 Task: In group invitations choose email frequency weekly.
Action: Mouse moved to (657, 72)
Screenshot: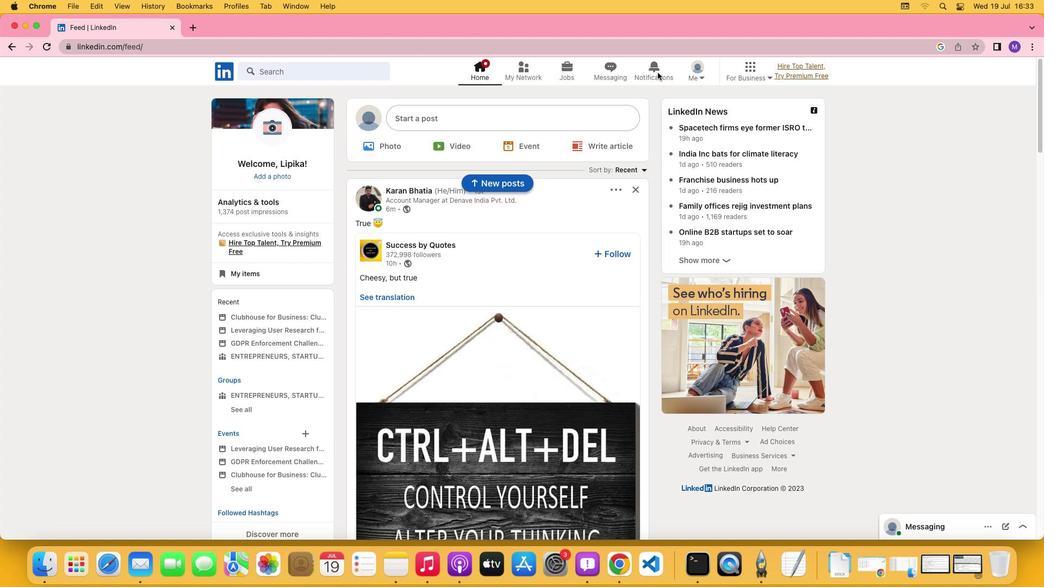 
Action: Mouse pressed left at (657, 72)
Screenshot: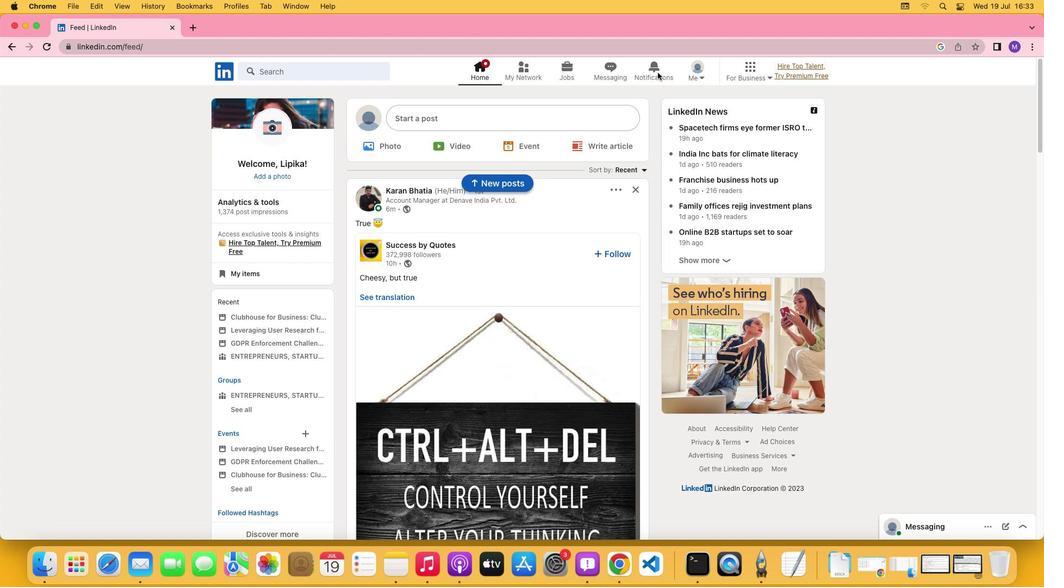 
Action: Mouse moved to (655, 72)
Screenshot: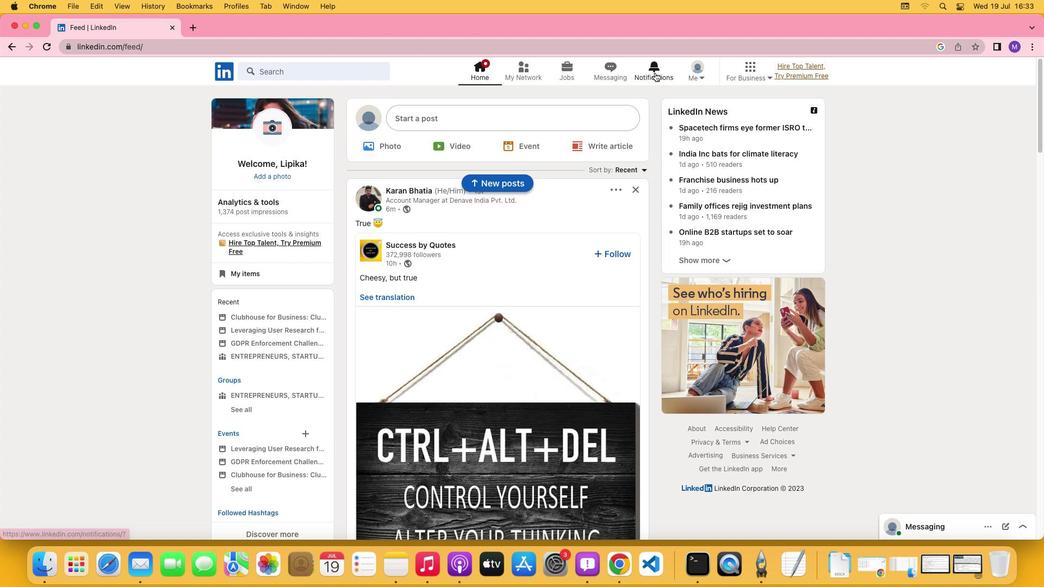 
Action: Mouse pressed left at (655, 72)
Screenshot: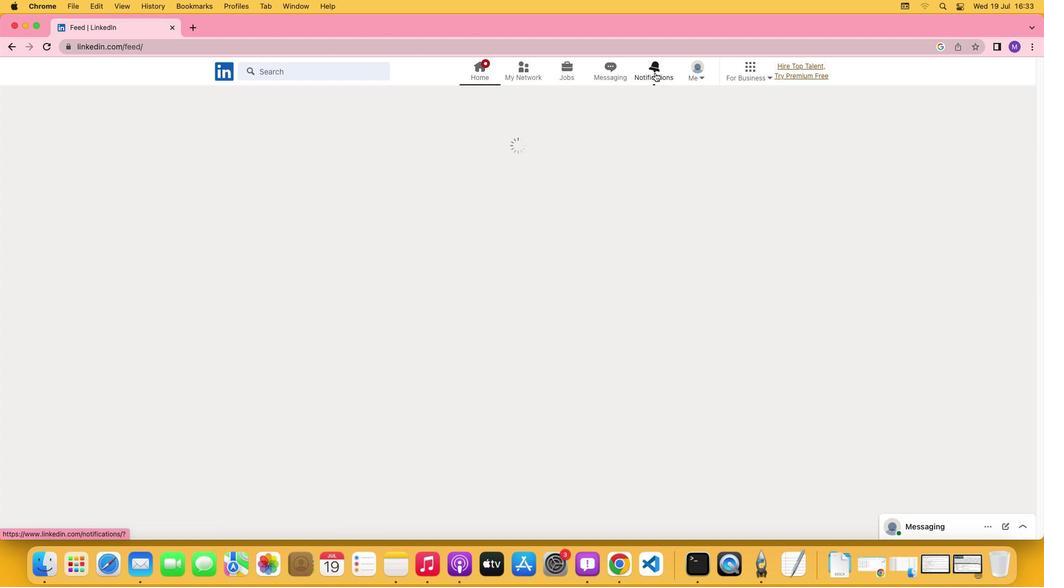 
Action: Mouse moved to (260, 142)
Screenshot: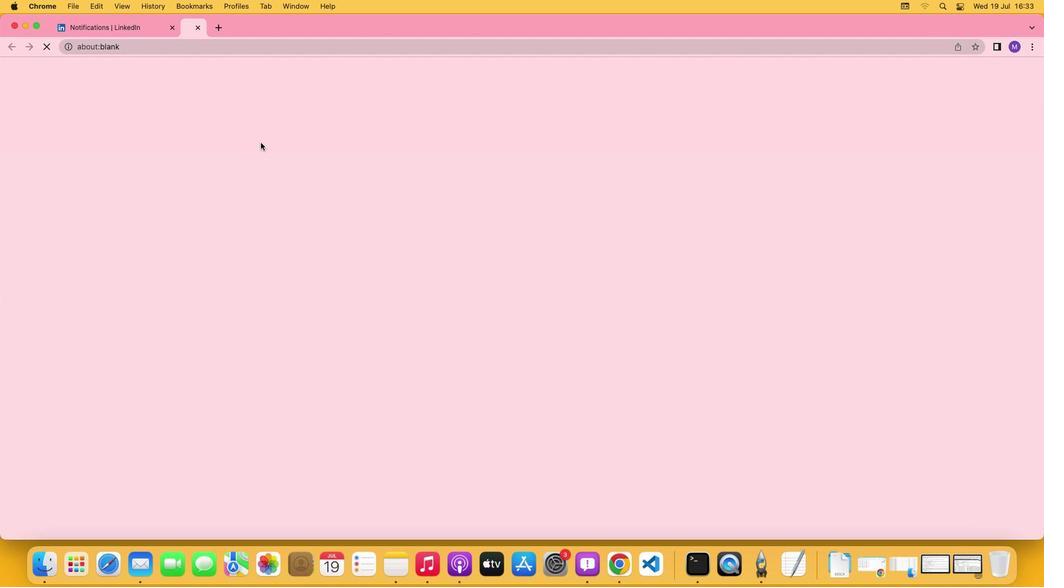 
Action: Mouse pressed left at (260, 142)
Screenshot: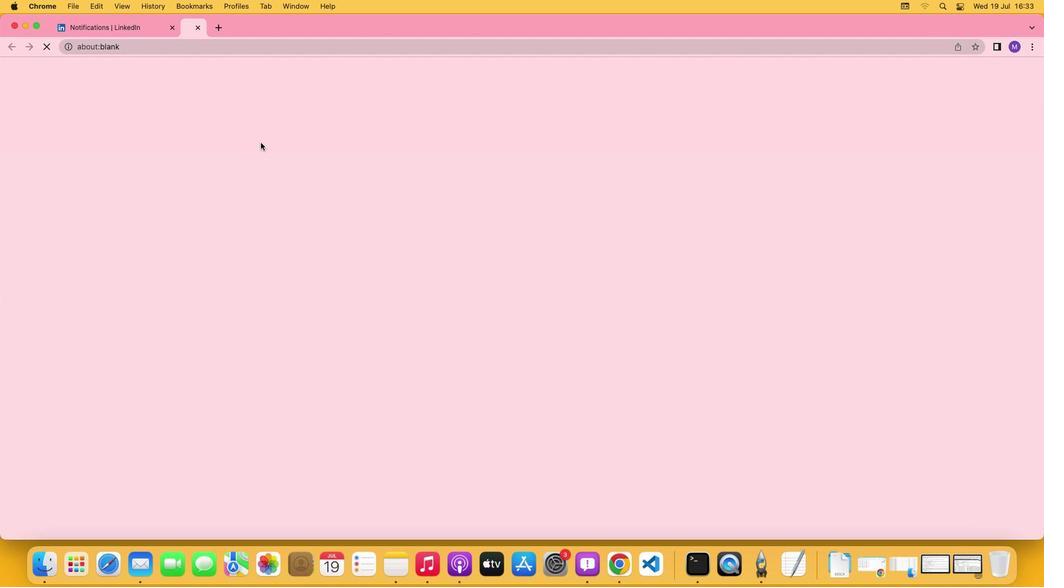 
Action: Mouse moved to (427, 272)
Screenshot: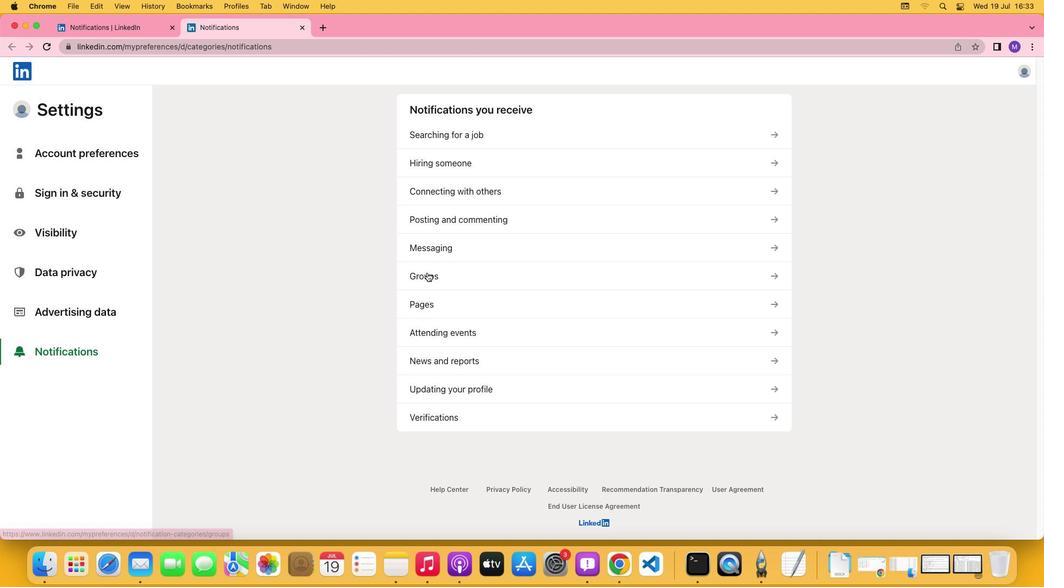 
Action: Mouse pressed left at (427, 272)
Screenshot: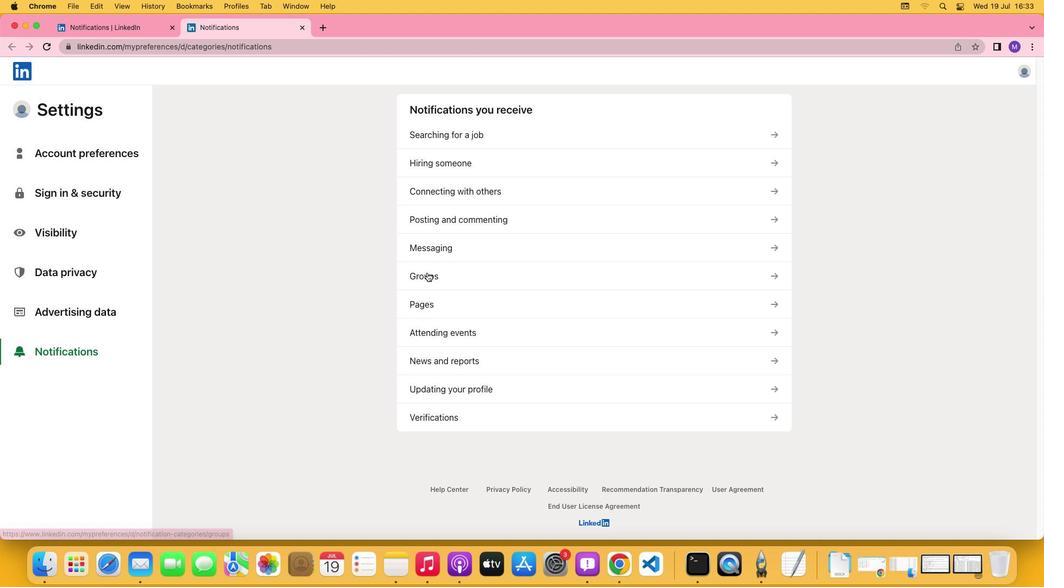 
Action: Mouse moved to (476, 175)
Screenshot: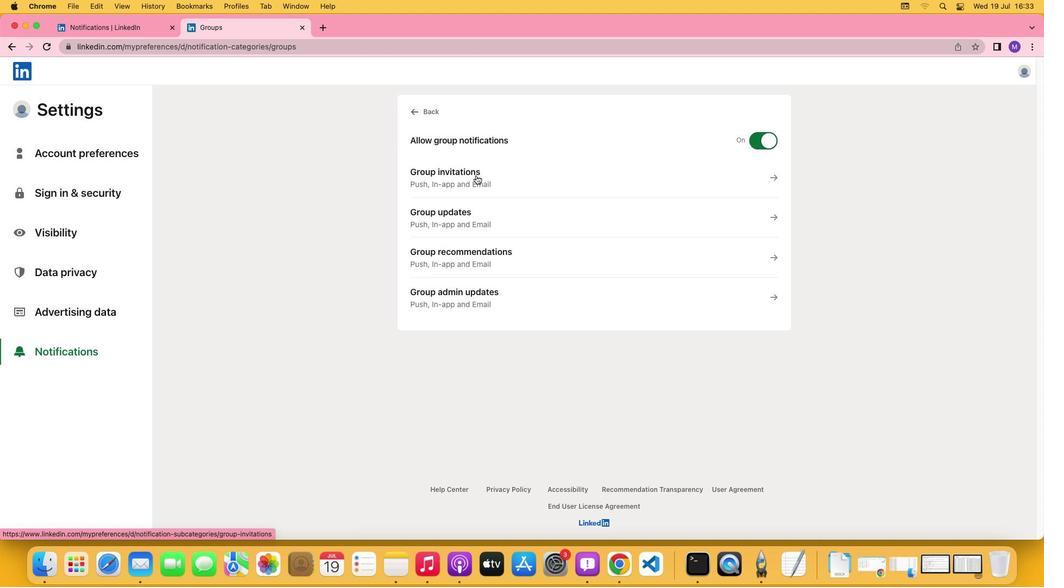 
Action: Mouse pressed left at (476, 175)
Screenshot: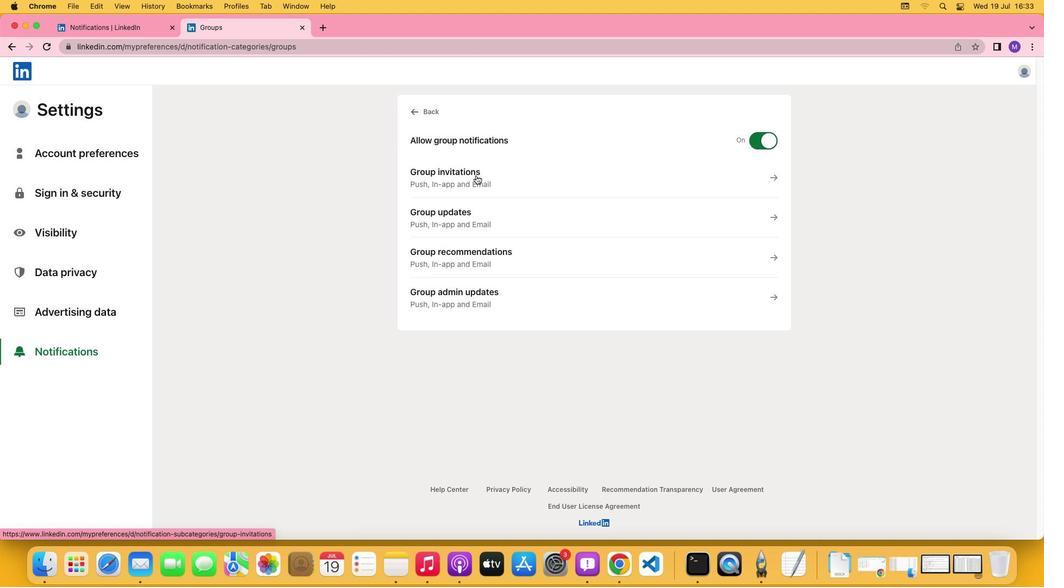 
Action: Mouse moved to (425, 389)
Screenshot: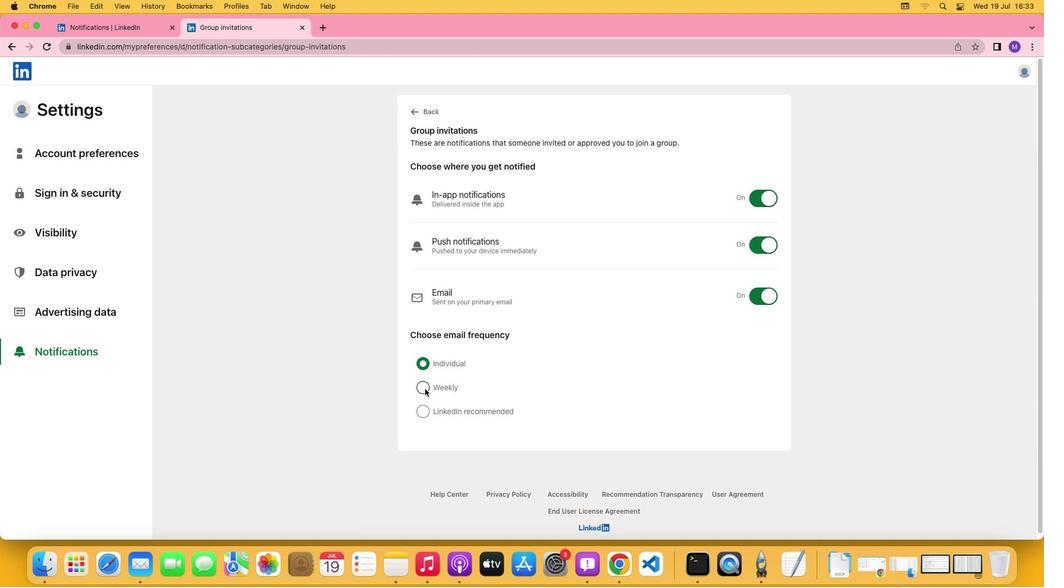 
Action: Mouse pressed left at (425, 389)
Screenshot: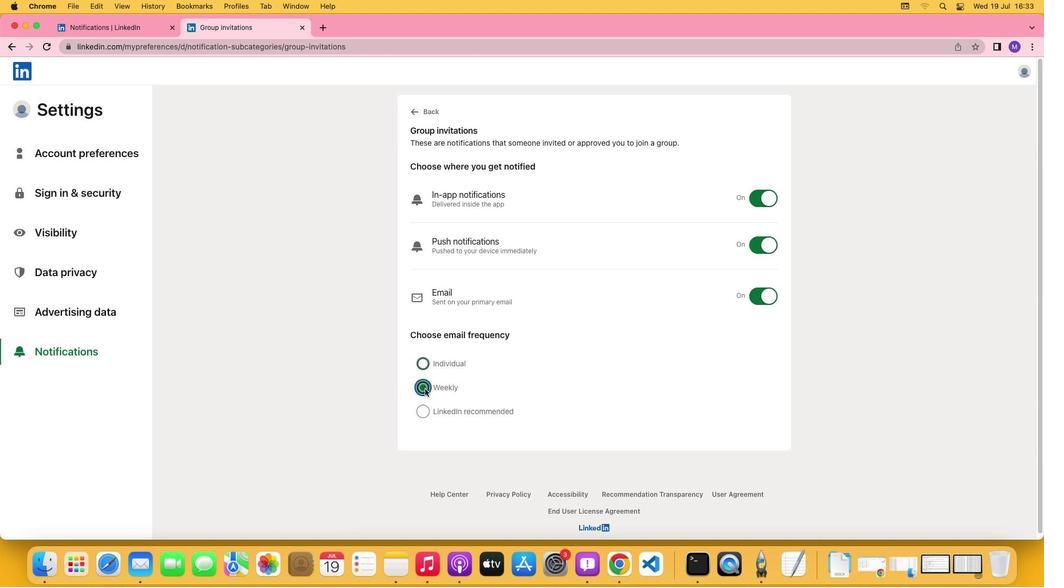 
Action: Mouse moved to (609, 371)
Screenshot: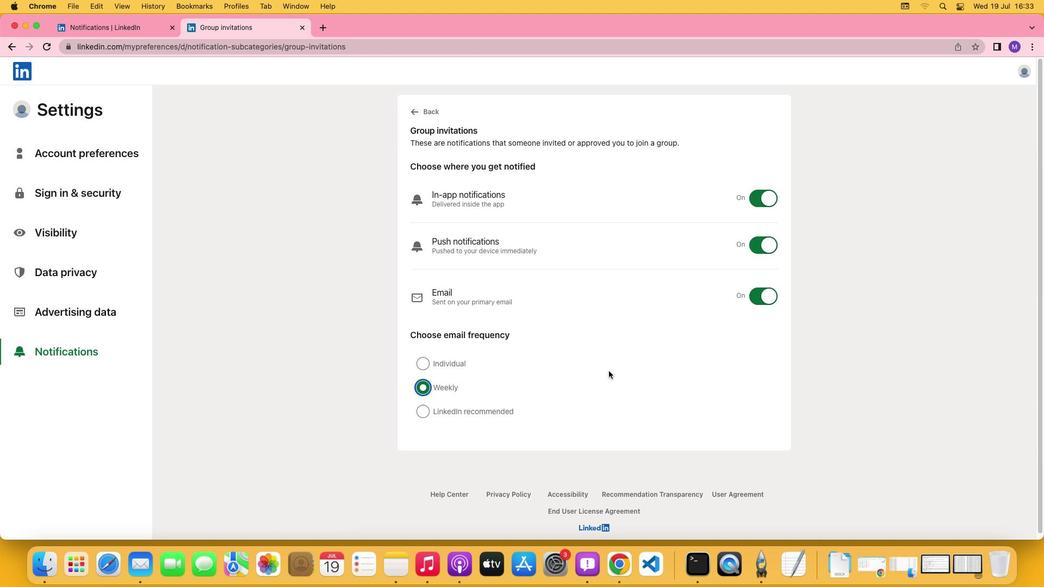 
